 Task: Change the aspect ratio to 2.35:1.
Action: Mouse moved to (87, 15)
Screenshot: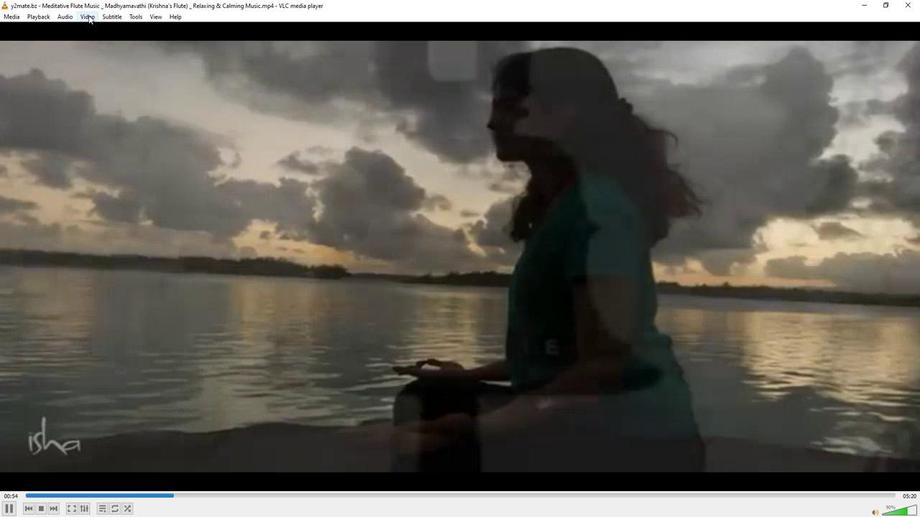 
Action: Mouse pressed left at (87, 15)
Screenshot: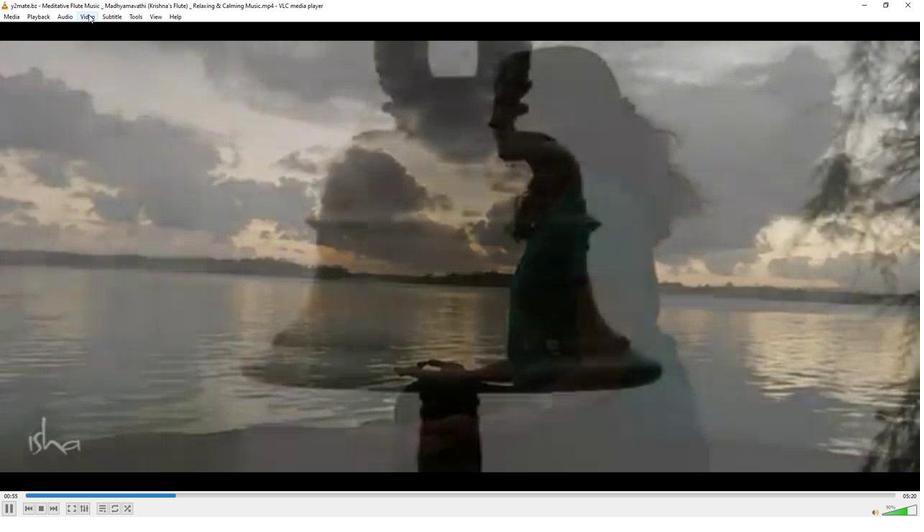 
Action: Mouse moved to (183, 158)
Screenshot: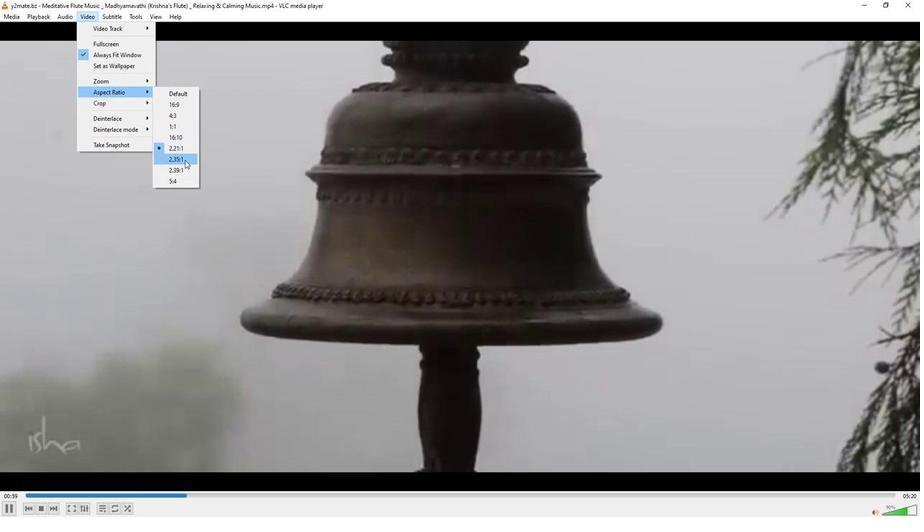 
Action: Mouse pressed left at (183, 158)
Screenshot: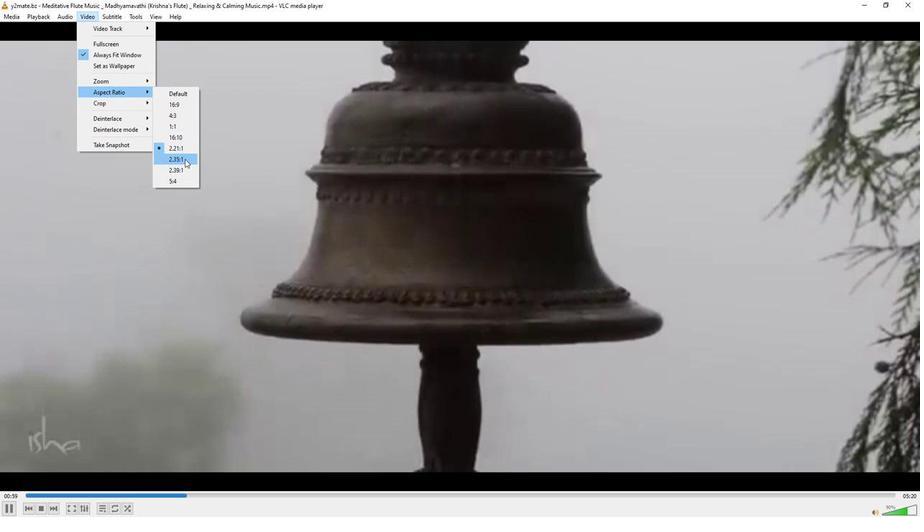 
Action: Mouse moved to (181, 159)
Screenshot: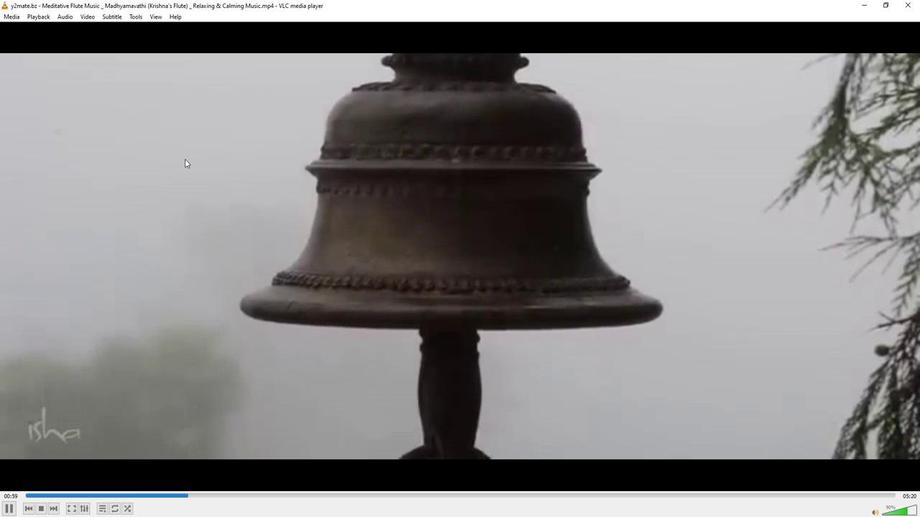
